 Task: Video and Audio Editing: Stabilize shaky video footage.
Action: Mouse moved to (748, 689)
Screenshot: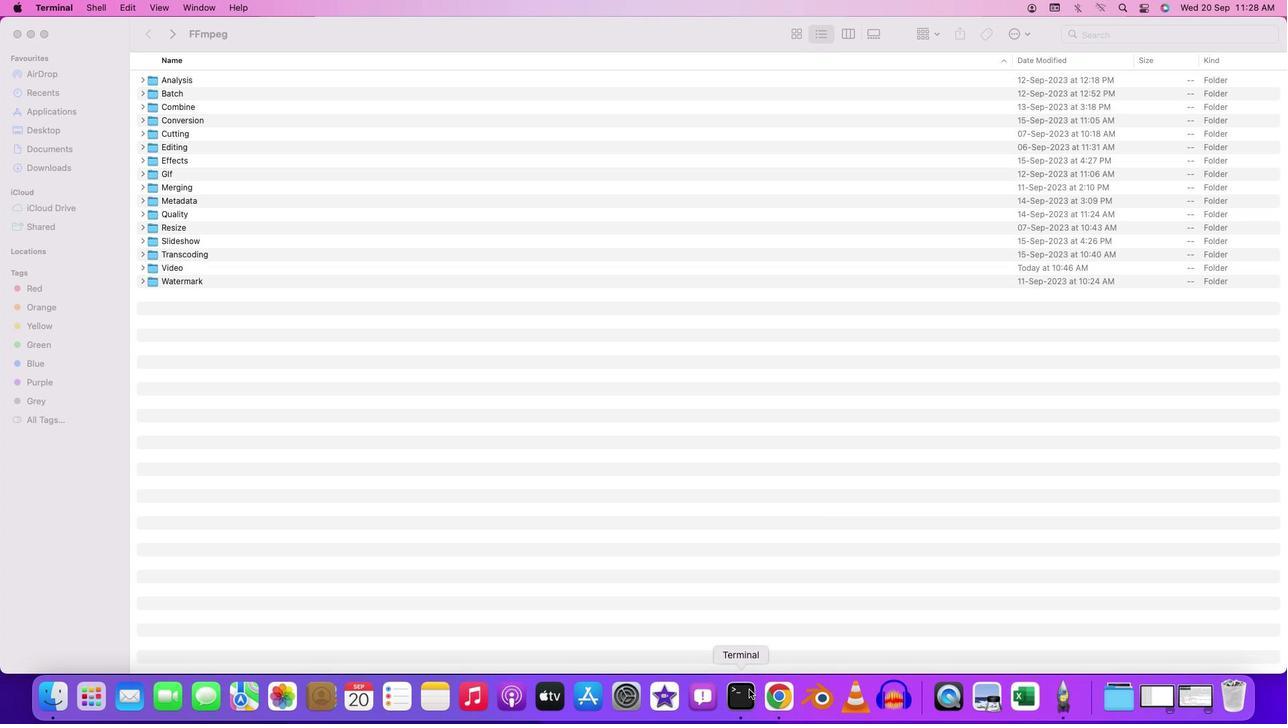 
Action: Mouse pressed right at (748, 689)
Screenshot: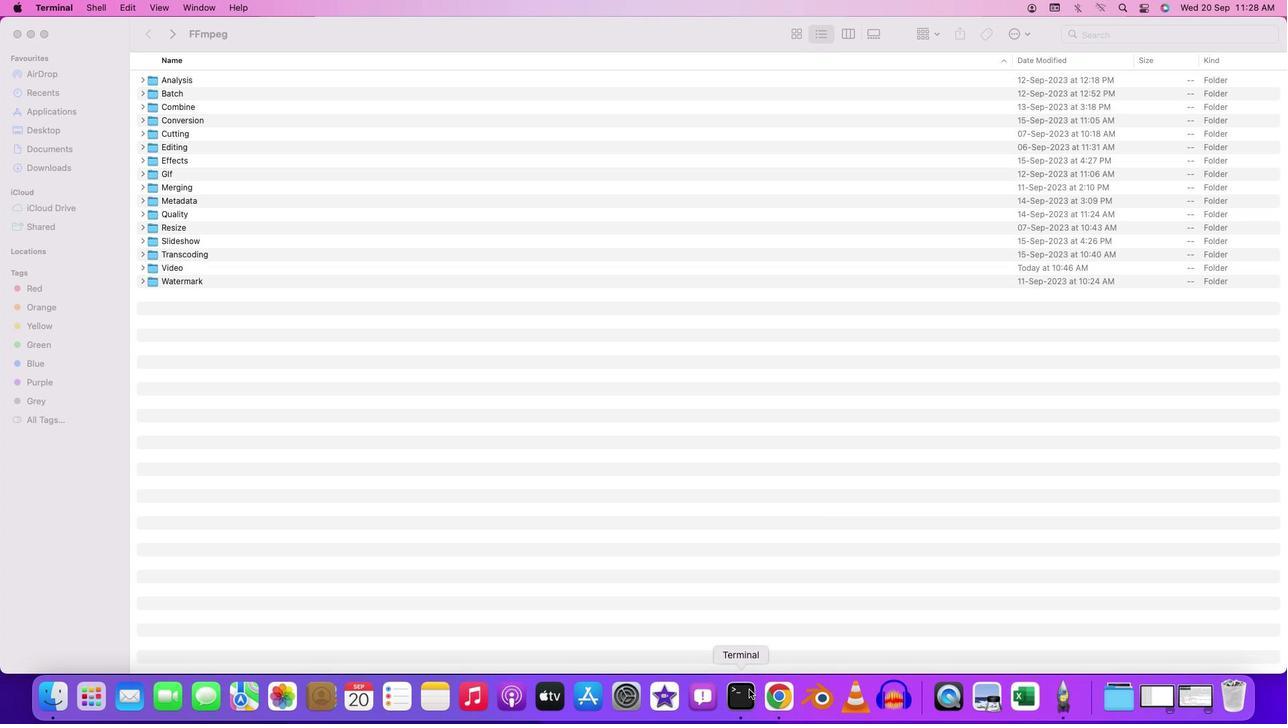 
Action: Mouse moved to (772, 537)
Screenshot: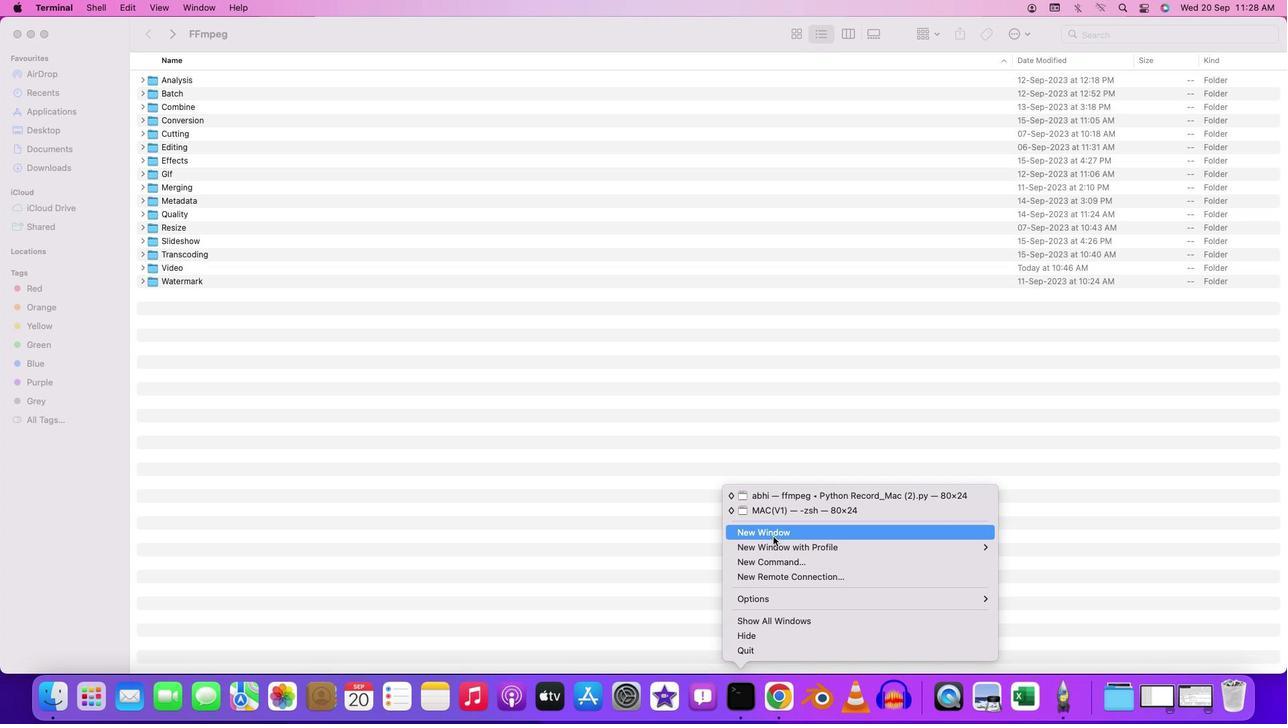 
Action: Mouse pressed left at (772, 537)
Screenshot: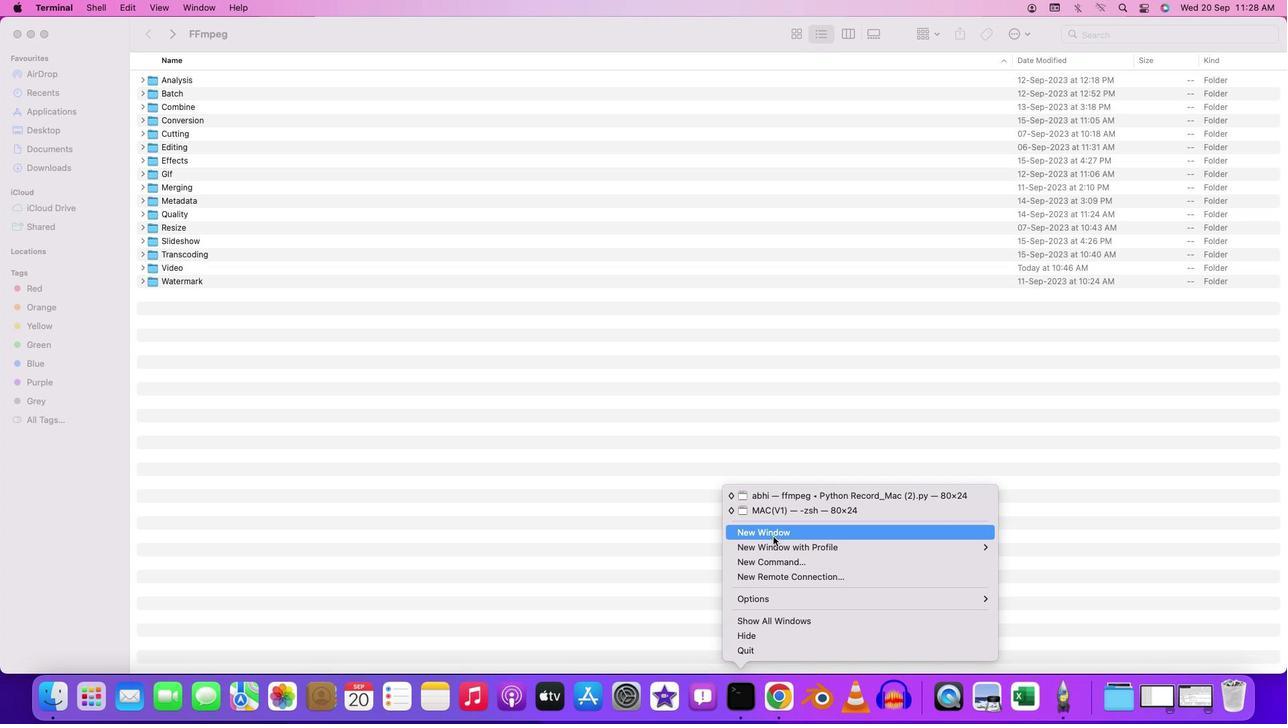 
Action: Mouse moved to (218, 31)
Screenshot: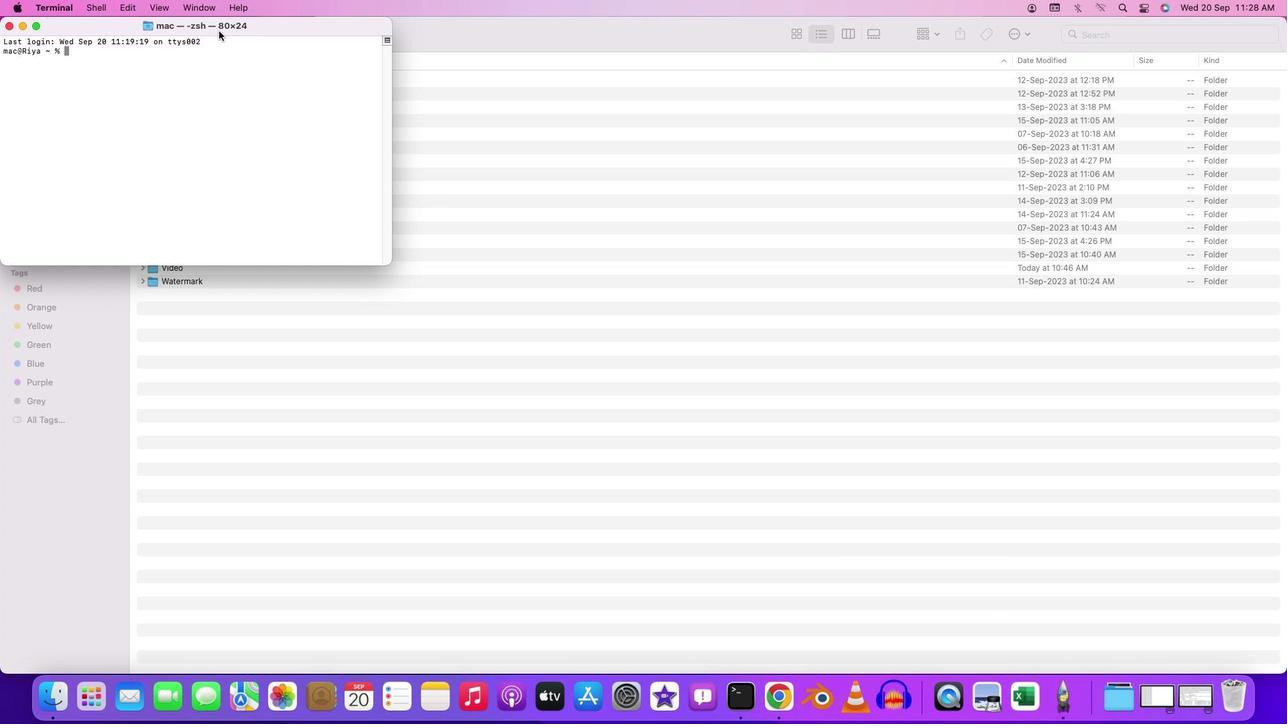 
Action: Mouse pressed left at (218, 31)
Screenshot: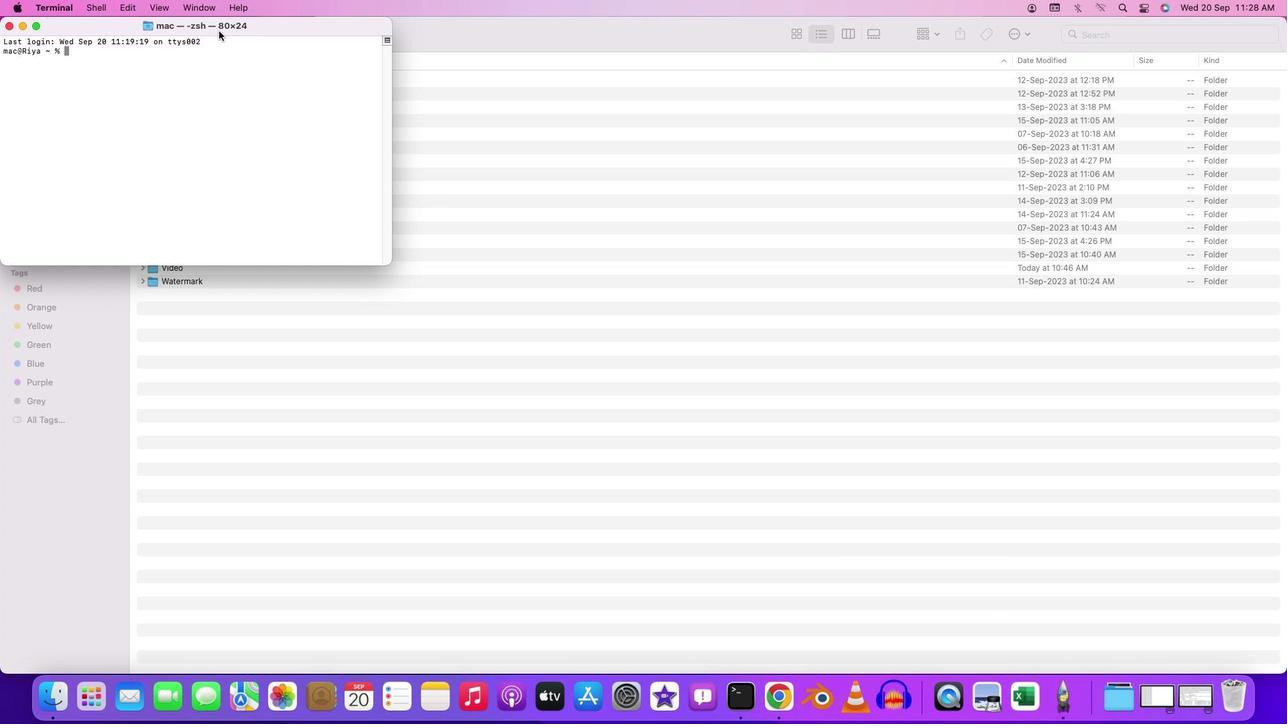 
Action: Mouse pressed left at (218, 31)
Screenshot: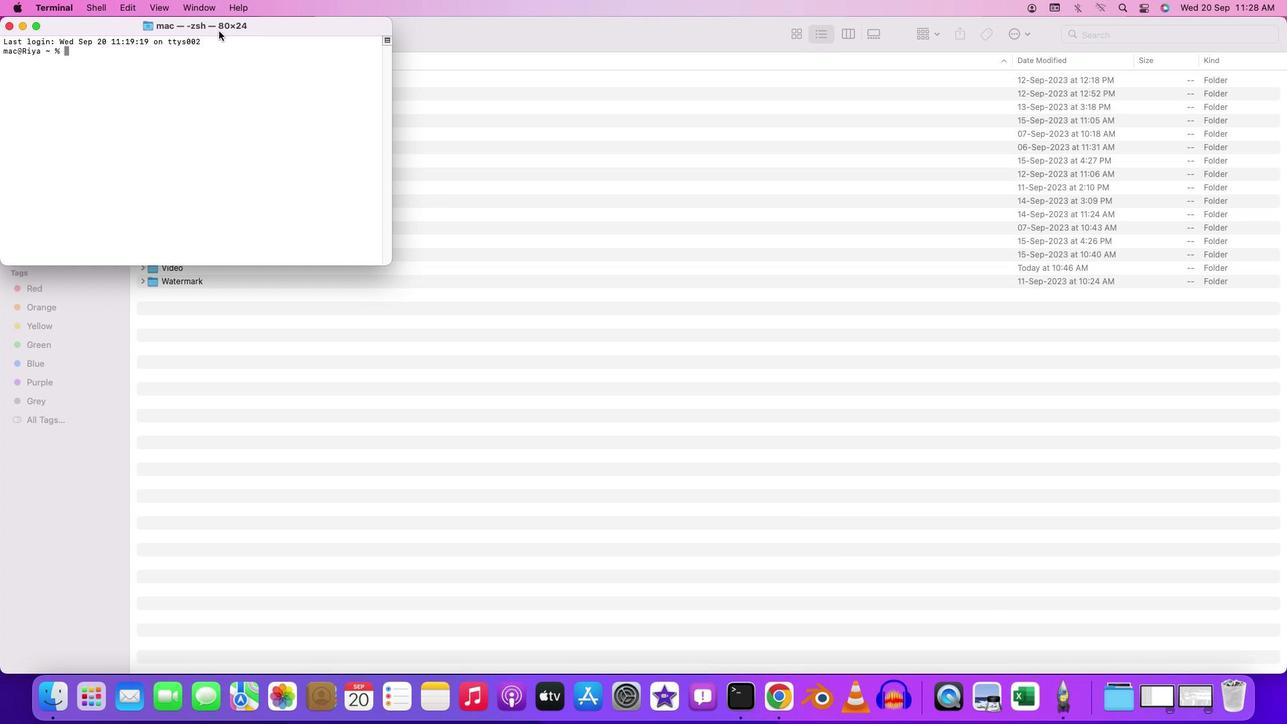 
Action: Key pressed 'c''d'Key.space'd''e''s''k''t''o''p'Key.enter'c''d'Key.space'f''f''m''p''e''g'Key.enter'c''d'Key.space'b''a''t''c''h'Key.enter'c''d'Key.space'v''i''d''e''o'Key.enter'f''f''m''p''e''g'Key.space'-''i'Key.space'i''n''p''u''t'Key.shift'_''v''i''d''e''o''.''m''p''4'Key.space'-''v''f'Key.shift'"''v''i'Key.backspaceKey.backspaceKey.backspaceKey.spaceKey.shift'"''v''i''d''s''t''a''b''t''r''a''n''s''f''o''r''m'Key.leftKey.leftKey.leftKey.leftKey.leftKey.leftKey.leftKey.leftKey.leftKey.leftKey.leftKey.leftKey.leftKey.leftKey.leftKey.leftKey.rightKey.rightKey.rightKey.rightKey.rightKey.rightKey.rightKey.rightKey.rightKey.rightKey.rightKey.rightKey.rightKey.rightKey.rightKey.rightKey.rightKey.right'=''i''n''p''u''t''=''t''r''a''n''s''f''o''r''m'Key.shift'_''v''e''c''t''o''r''s''.''t''r''f'Key.shift'"'Key.space'-''c'Key.shift':''v'Key.space'l''i''b''x''2''6''4'Key.space'-''c'Key.shift':''a'Key.space'a''a''c'Key.space's'Key.backspace'-''s''t''r''i''c''t'Key.leftKey.leftKey.leftKey.leftKey.leftKey.leftKey.leftKey.leftKey.leftKey.leftKey.leftKey.rightKey.rightKey.rightKey.rightKey.rightKey.rightKey.rightKey.rightKey.rightKey.rightKey.rightKey.rightKey.rightKey.rightKey.space'-''2'Key.space'-''p''r''e''s''e''t'Key.space's''l''o''w'Key.space'o''u''t''p''u''t'Key.shift'_''s''t''a''b''i''l''i''z''e''d''.''m''p''4'Key.enter'y'Key.enter
Screenshot: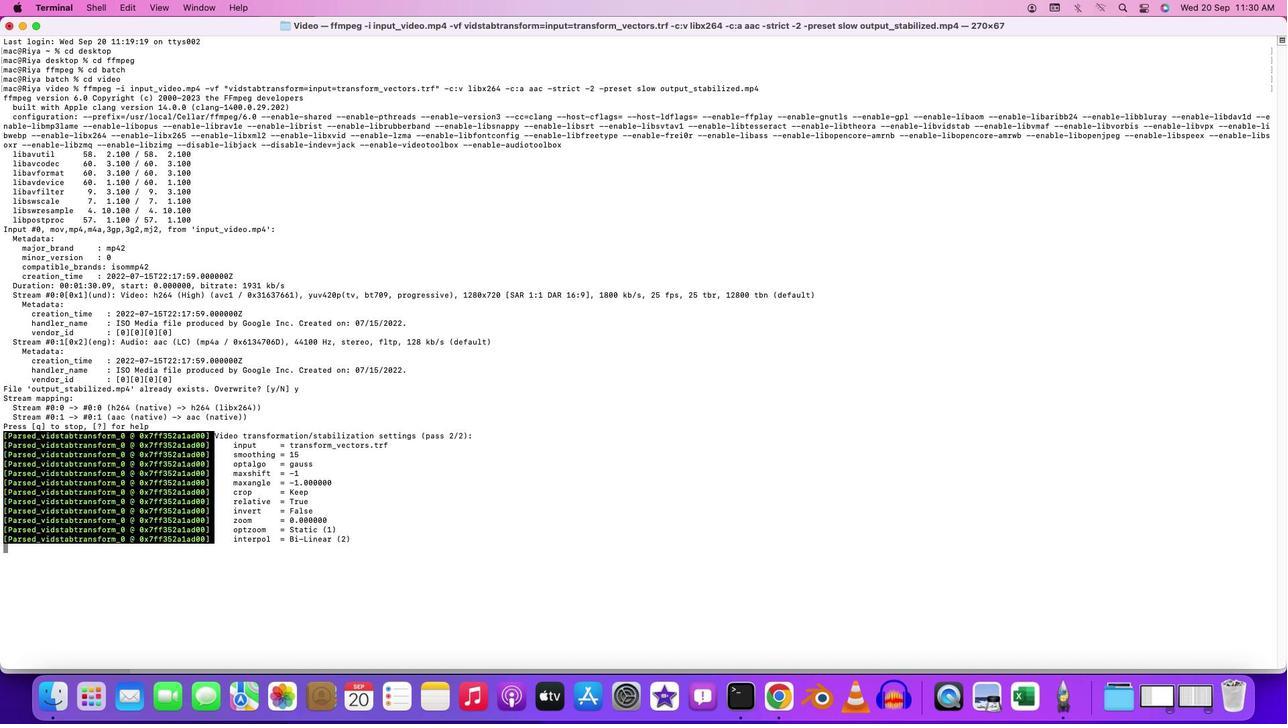 
Action: Mouse moved to (577, 508)
Screenshot: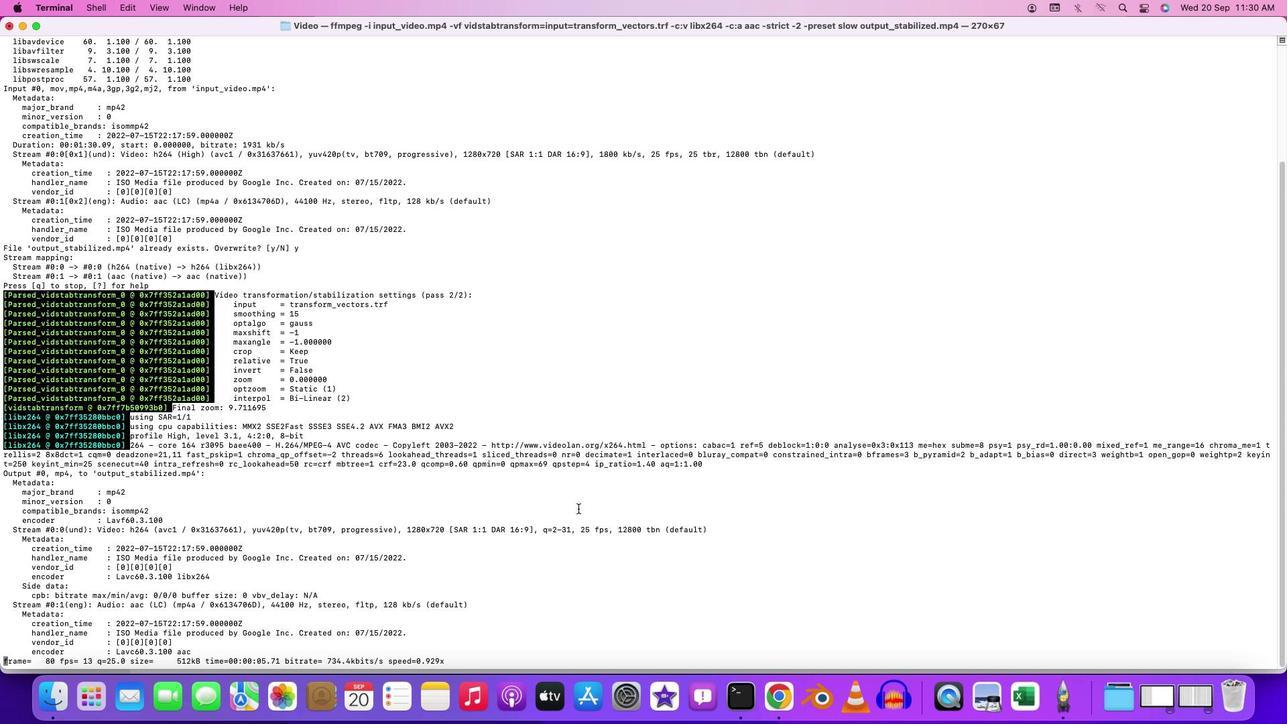 
